 Task: Reply to email with the signature Fernando Perez with the subject 'Request for a case study' from softage.1@softage.net with the message 'Please provide an update on the status of the customer complaint resolution.'
Action: Mouse moved to (850, 203)
Screenshot: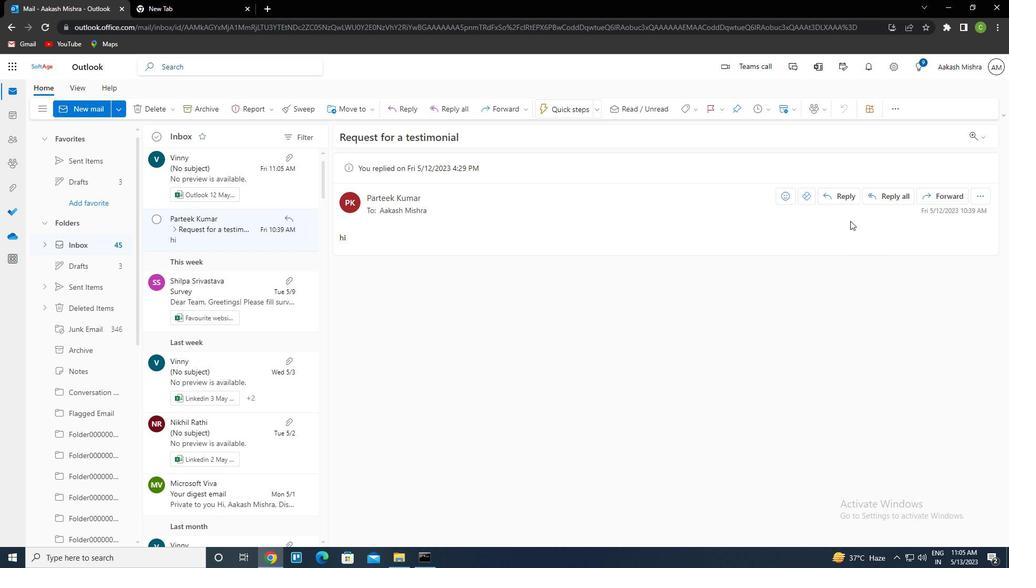 
Action: Mouse pressed left at (850, 203)
Screenshot: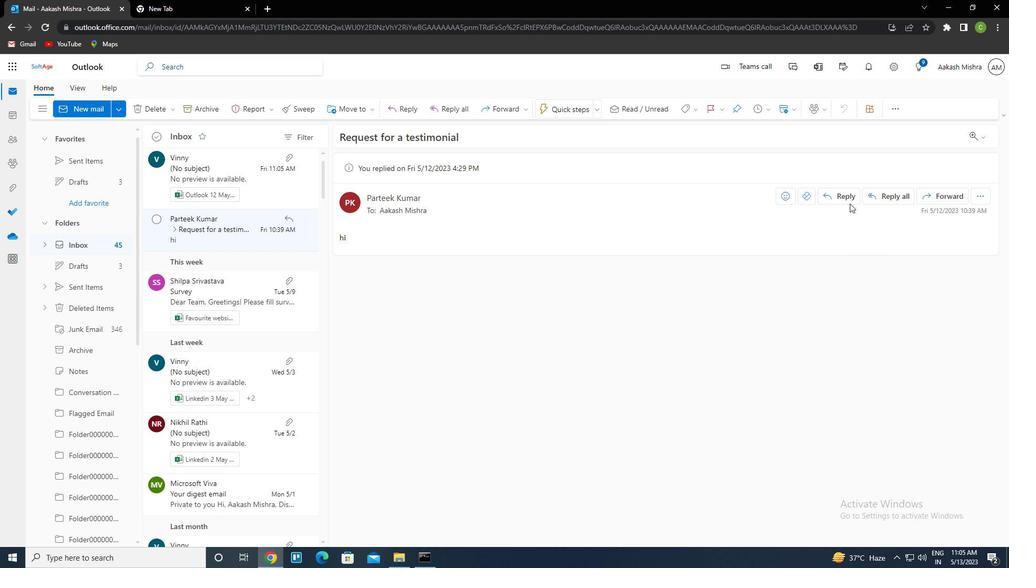 
Action: Mouse moved to (850, 195)
Screenshot: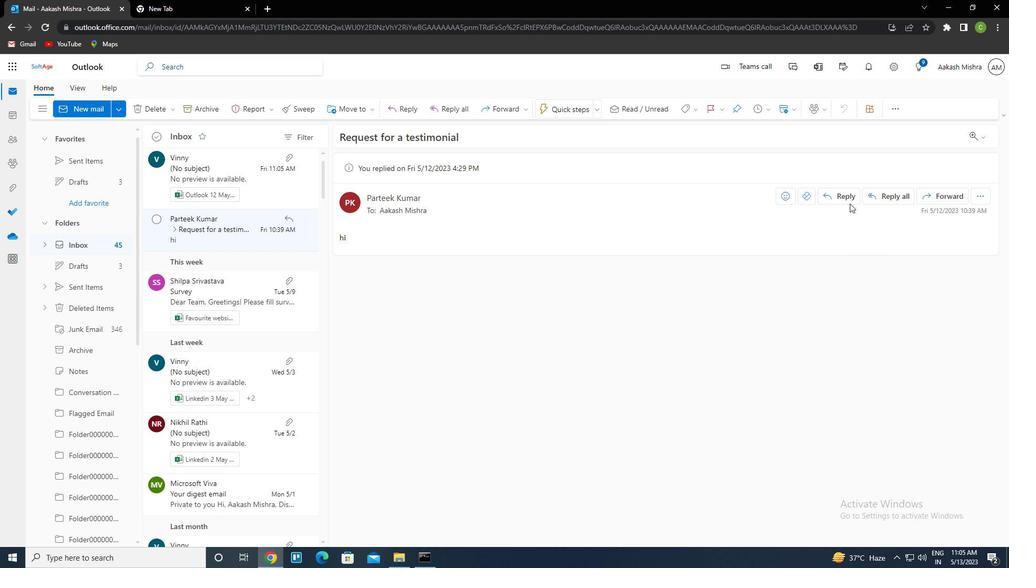 
Action: Mouse pressed left at (850, 195)
Screenshot: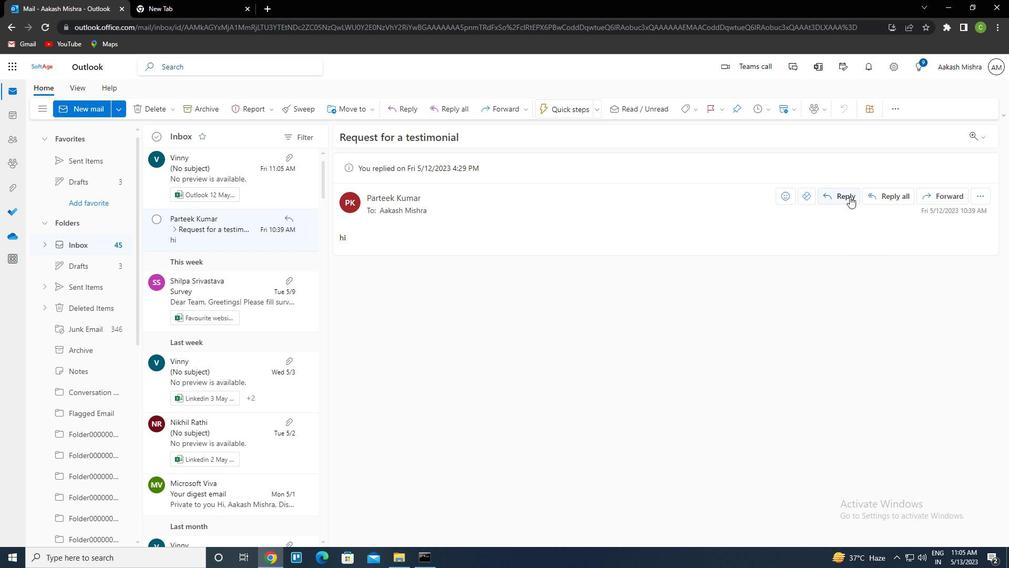 
Action: Mouse moved to (688, 115)
Screenshot: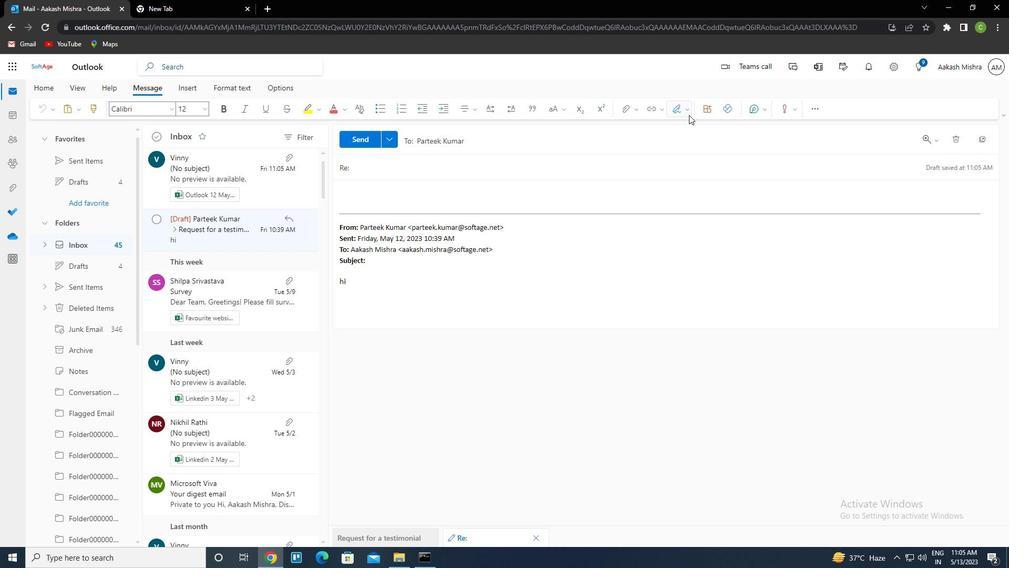 
Action: Mouse pressed left at (688, 115)
Screenshot: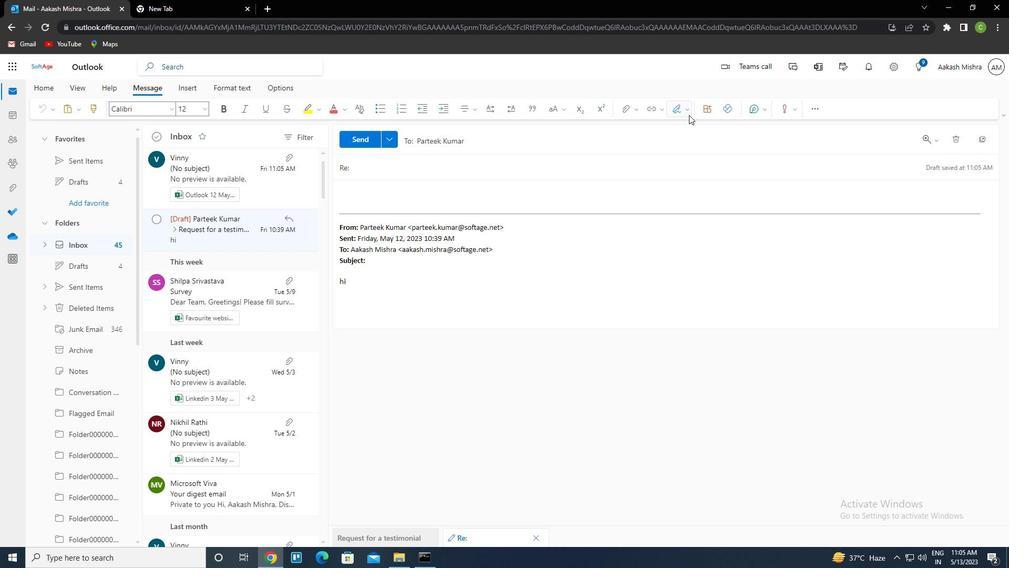 
Action: Mouse moved to (657, 156)
Screenshot: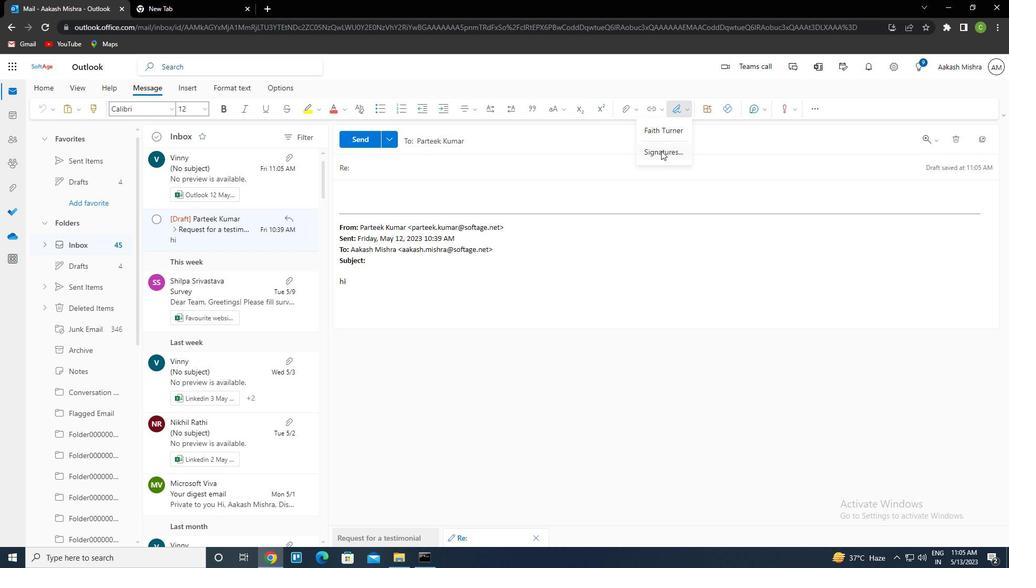 
Action: Mouse pressed left at (657, 156)
Screenshot: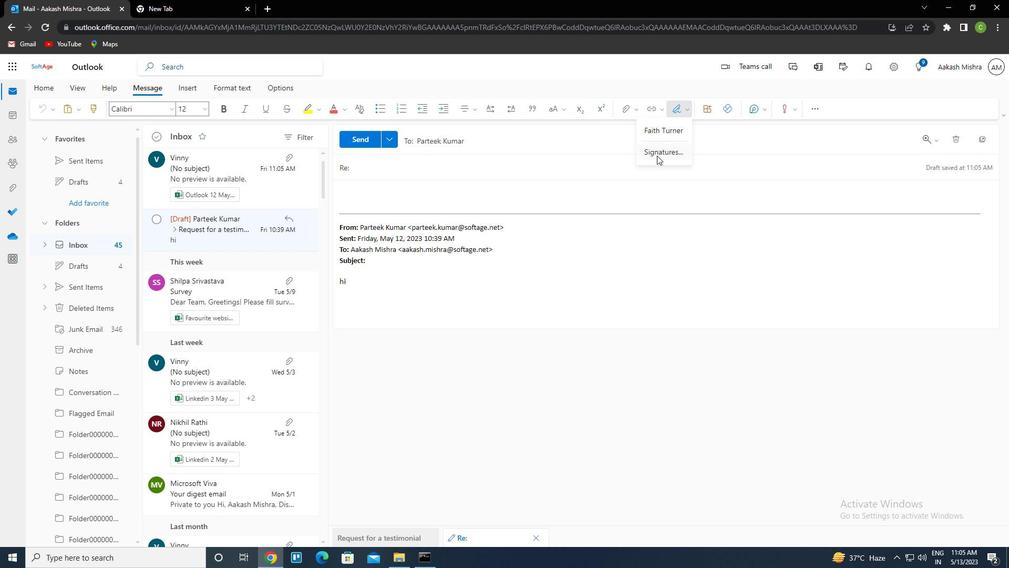 
Action: Mouse moved to (703, 200)
Screenshot: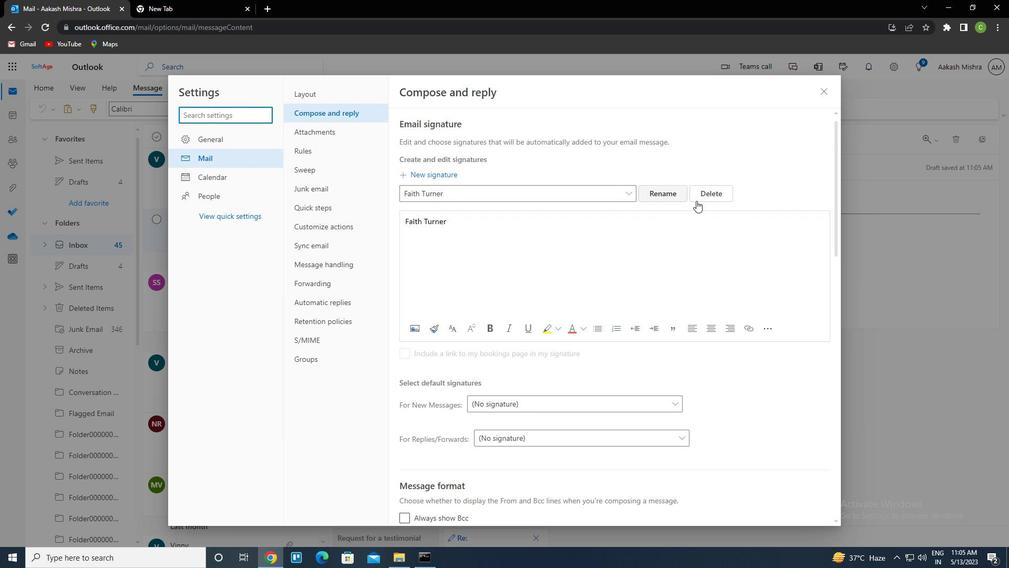 
Action: Mouse pressed left at (703, 200)
Screenshot: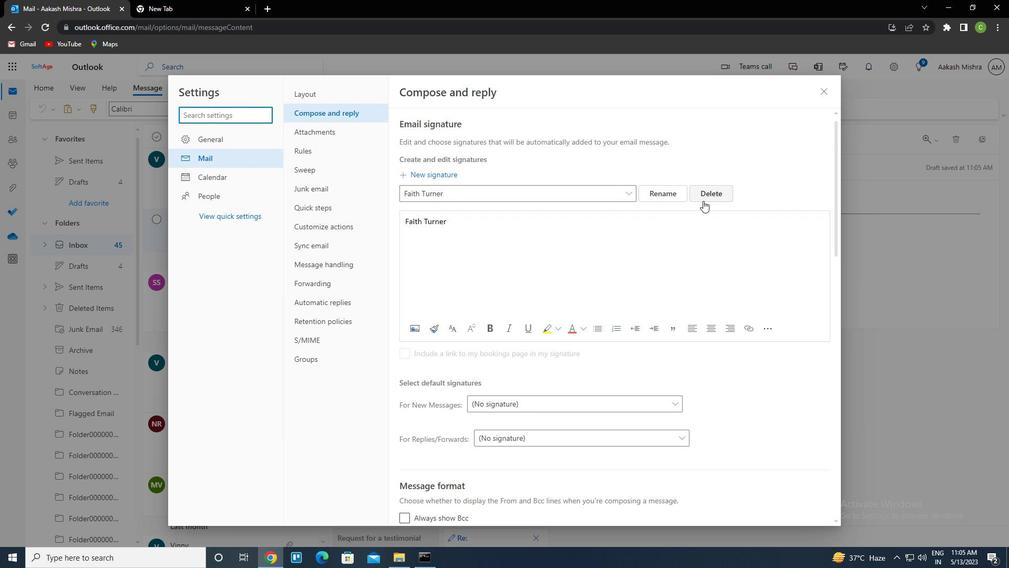 
Action: Mouse moved to (517, 194)
Screenshot: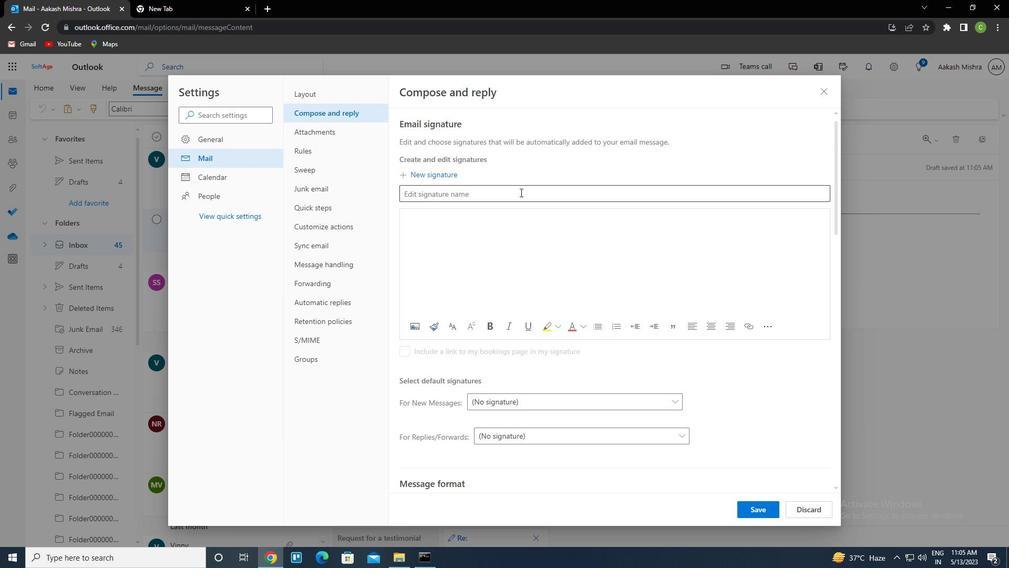 
Action: Mouse pressed left at (517, 194)
Screenshot: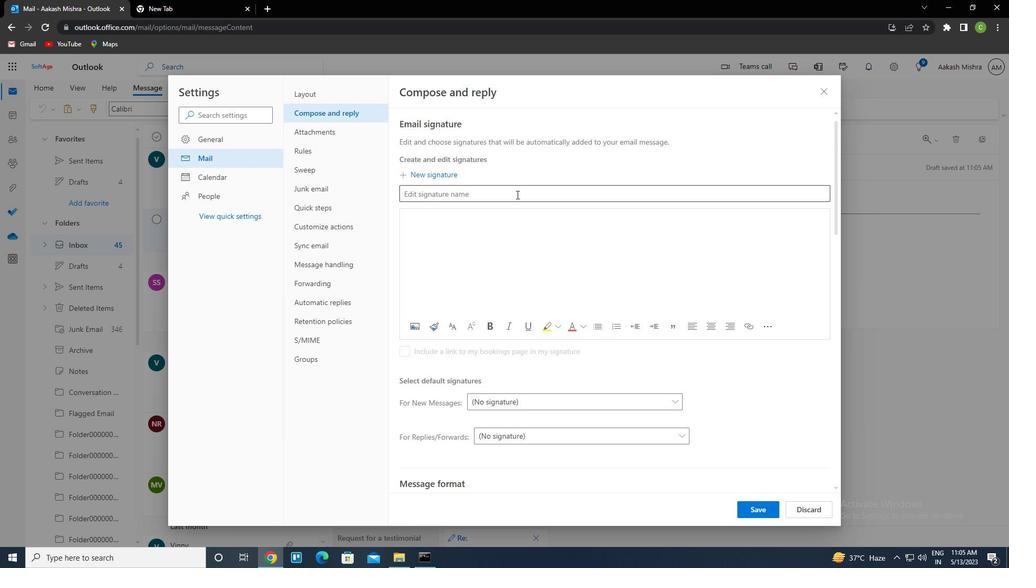 
Action: Key pressed <Key.caps_lock>f<Key.caps_lock>erma<Key.backspace><Key.backspace>nando<Key.space><Key.caps_lock>p<Key.caps_lock>erez<Key.tab><Key.caps_lock>f<Key.caps_lock>ernando<Key.space><Key.caps_lock>p<Key.caps_lock>erez
Screenshot: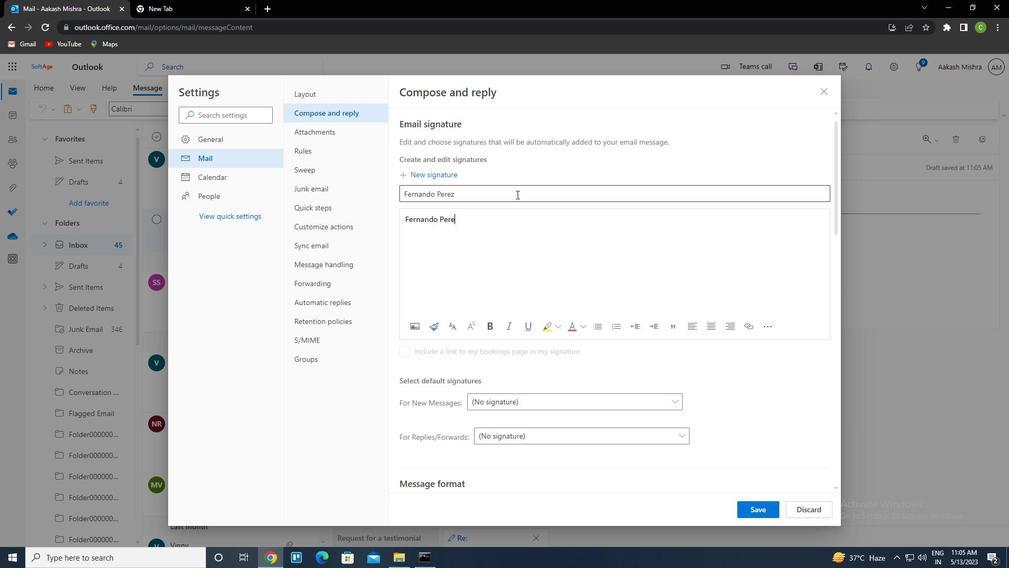 
Action: Mouse moved to (765, 506)
Screenshot: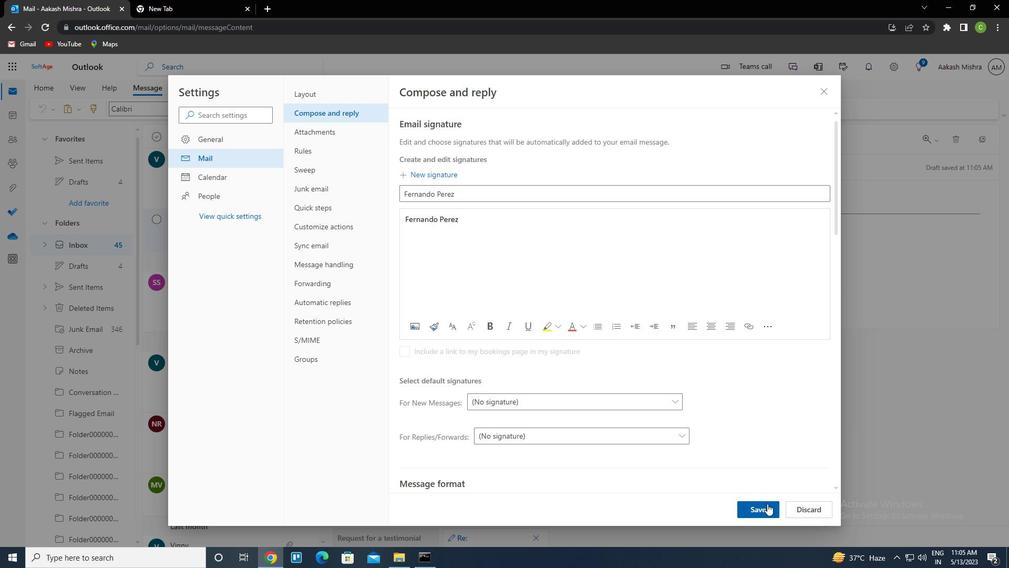 
Action: Mouse pressed left at (765, 506)
Screenshot: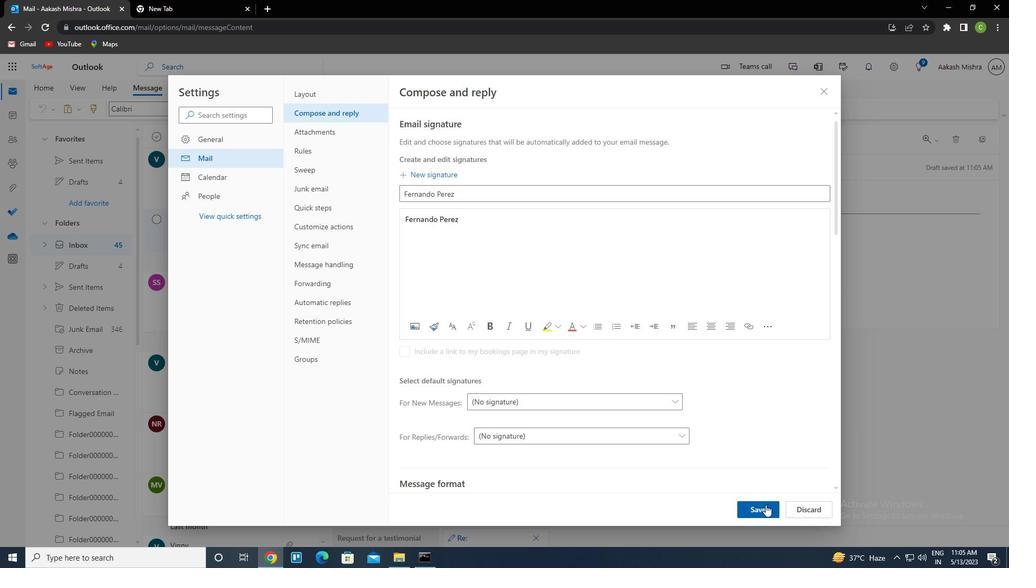 
Action: Mouse moved to (826, 87)
Screenshot: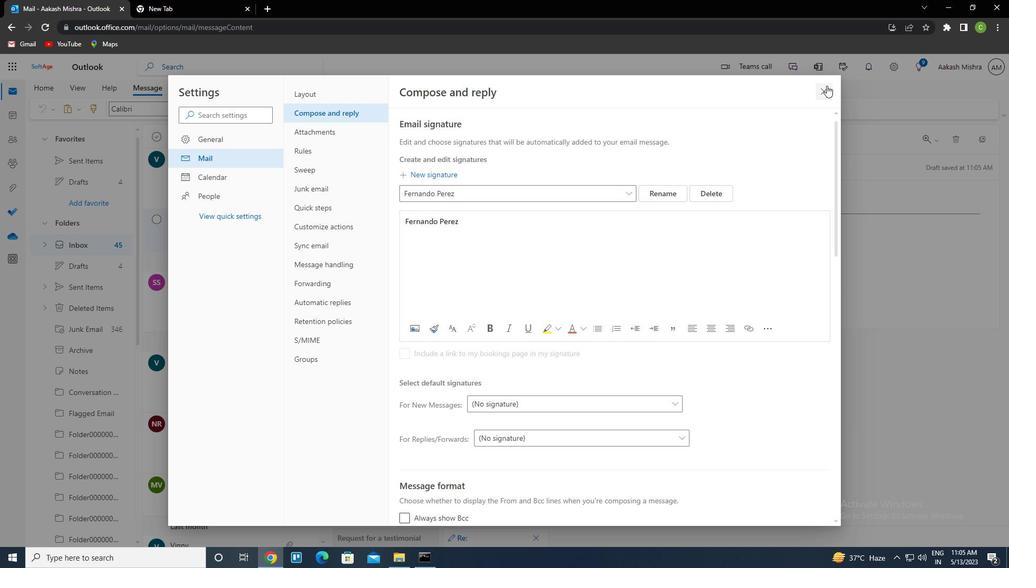 
Action: Mouse pressed left at (826, 87)
Screenshot: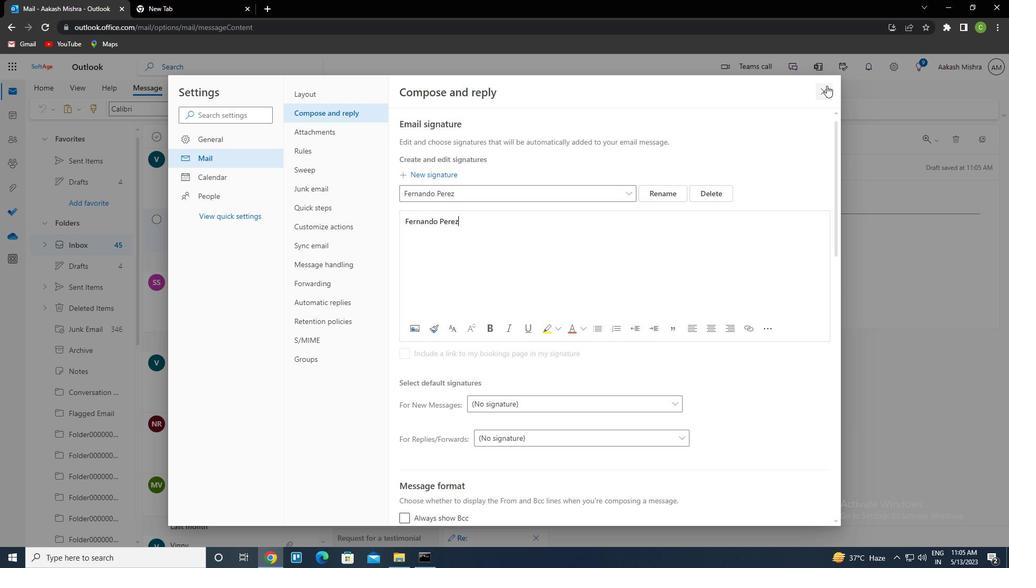 
Action: Mouse moved to (683, 111)
Screenshot: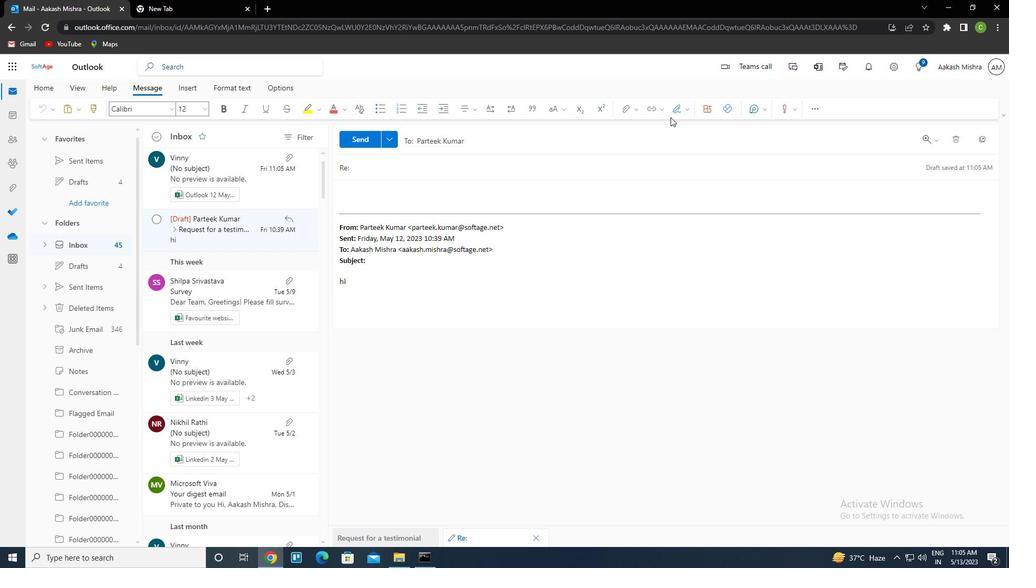 
Action: Mouse pressed left at (683, 111)
Screenshot: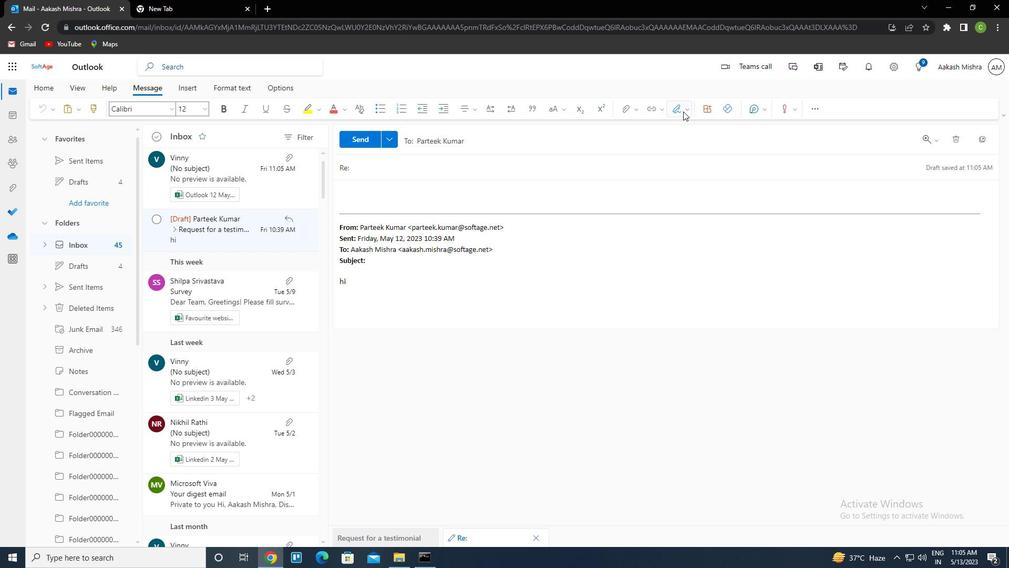
Action: Mouse moved to (653, 133)
Screenshot: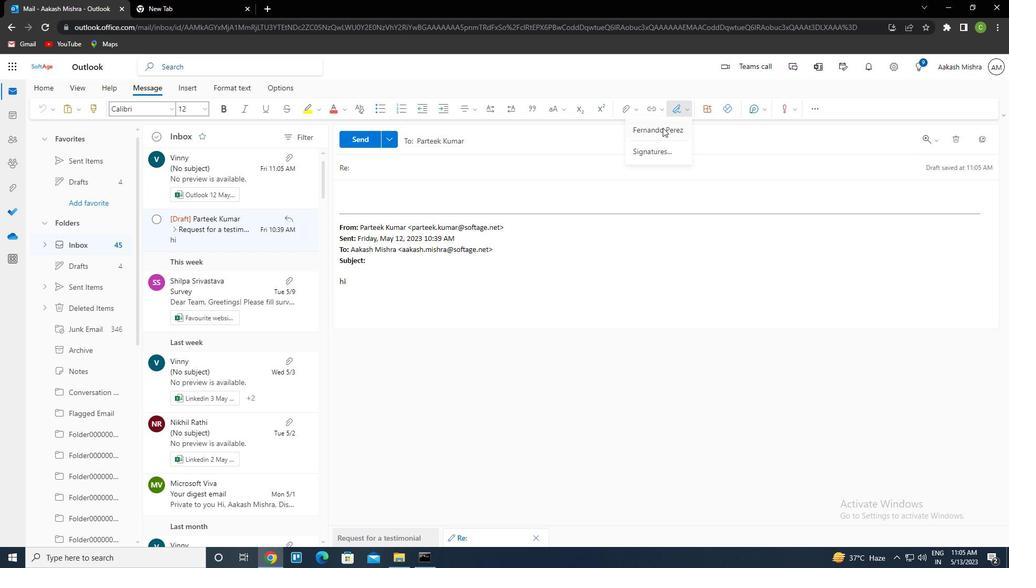 
Action: Mouse pressed left at (653, 133)
Screenshot: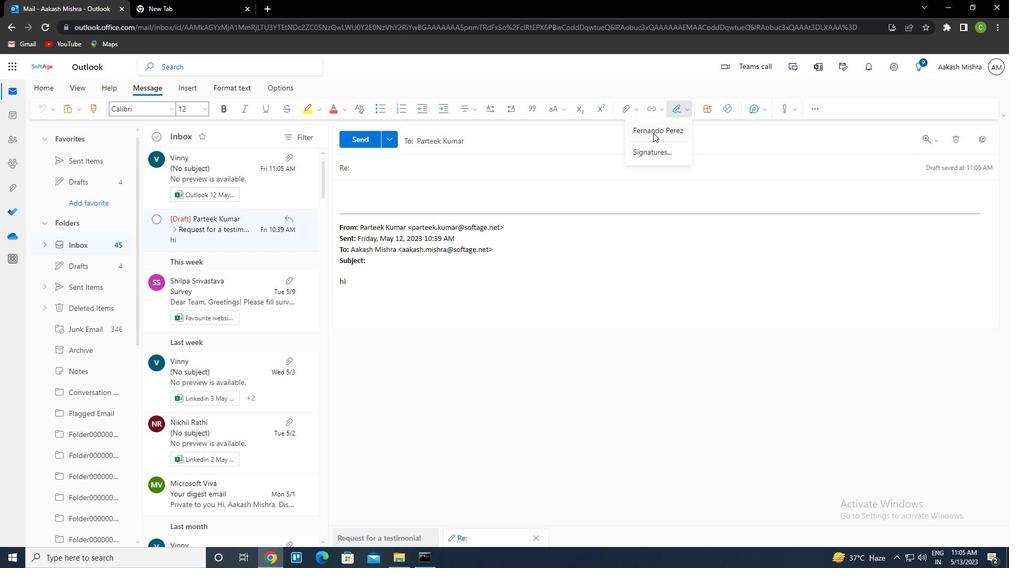 
Action: Mouse moved to (381, 170)
Screenshot: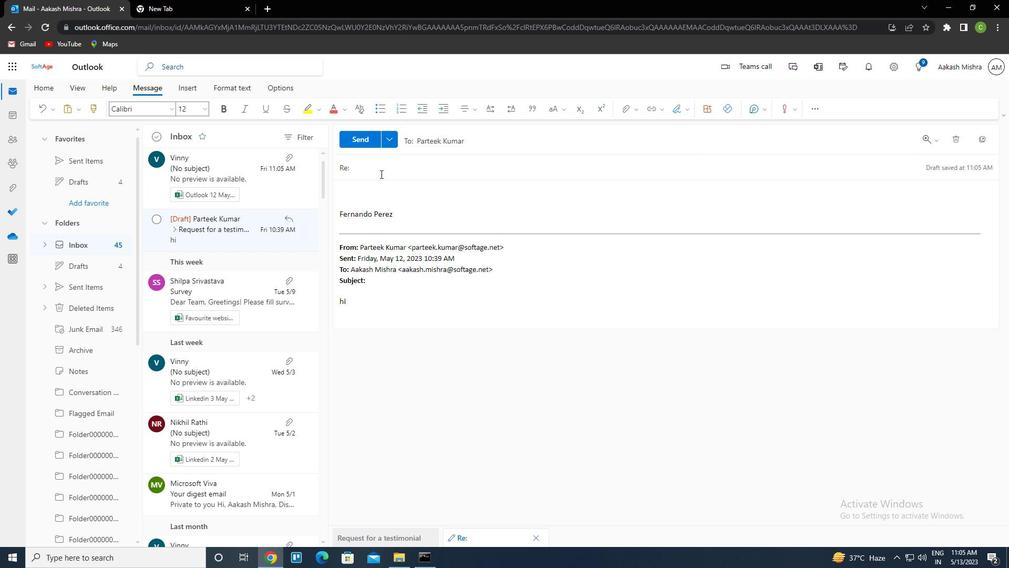 
Action: Mouse pressed left at (381, 170)
Screenshot: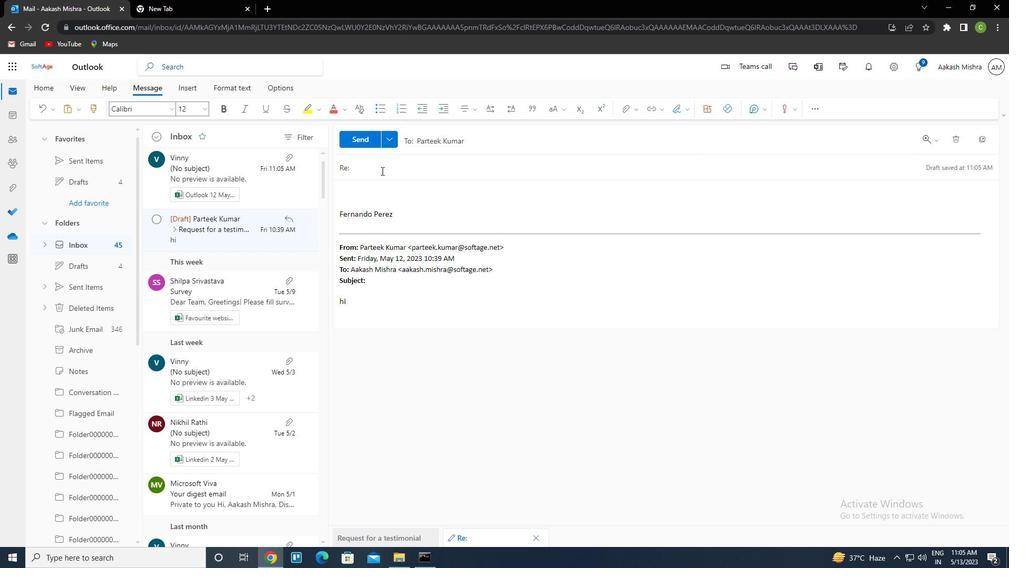 
Action: Key pressed <Key.caps_lock>r<Key.caps_lock>equest<Key.space>for<Key.space>a<Key.space>case<Key.space>study<Key.tab><Key.caps_lock>p<Key.caps_lock>lease<Key.space>provide<Key.space>an<Key.space>update<Key.space>on<Key.space>the<Key.space>status<Key.space>of<Key.space>the<Key.space>customer<Key.space>complaint<Key.space>resolution
Screenshot: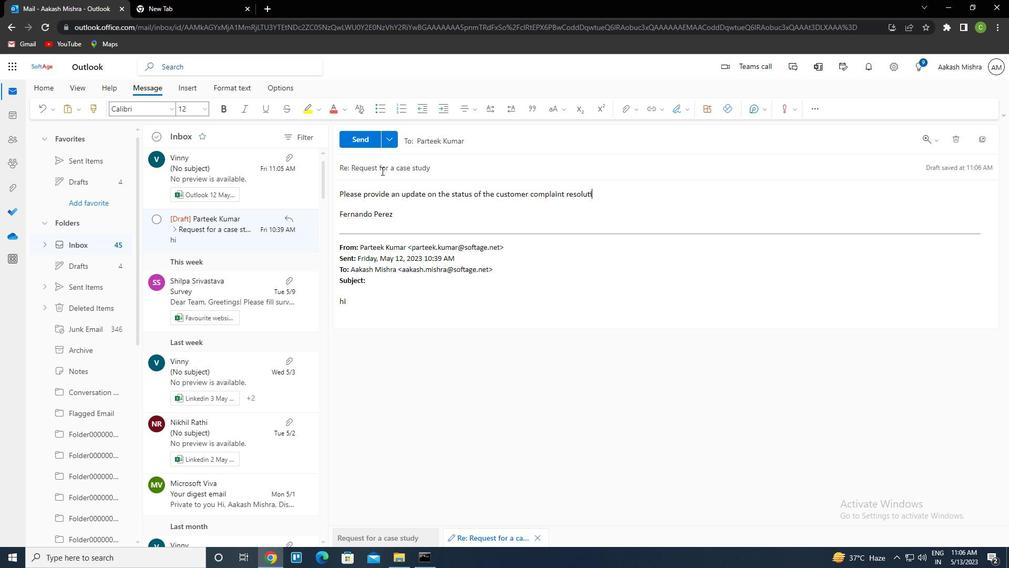 
Action: Mouse moved to (357, 135)
Screenshot: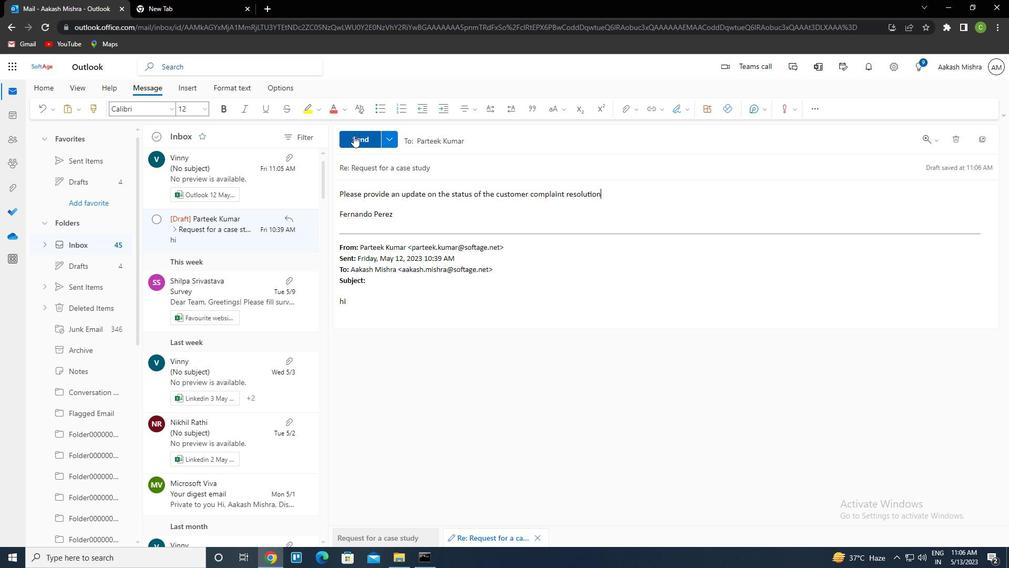 
Action: Mouse pressed left at (357, 135)
Screenshot: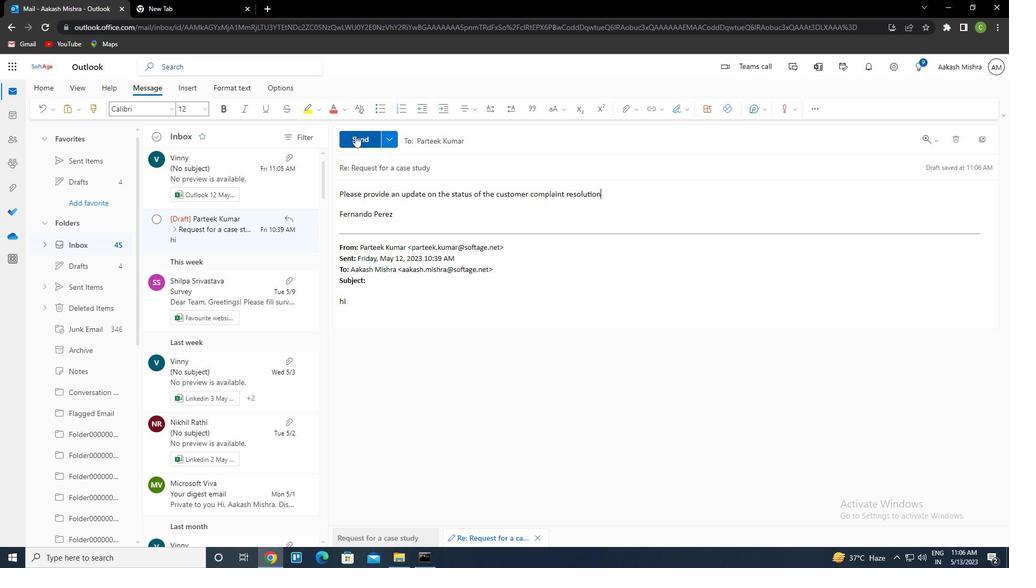 
Action: Mouse moved to (462, 416)
Screenshot: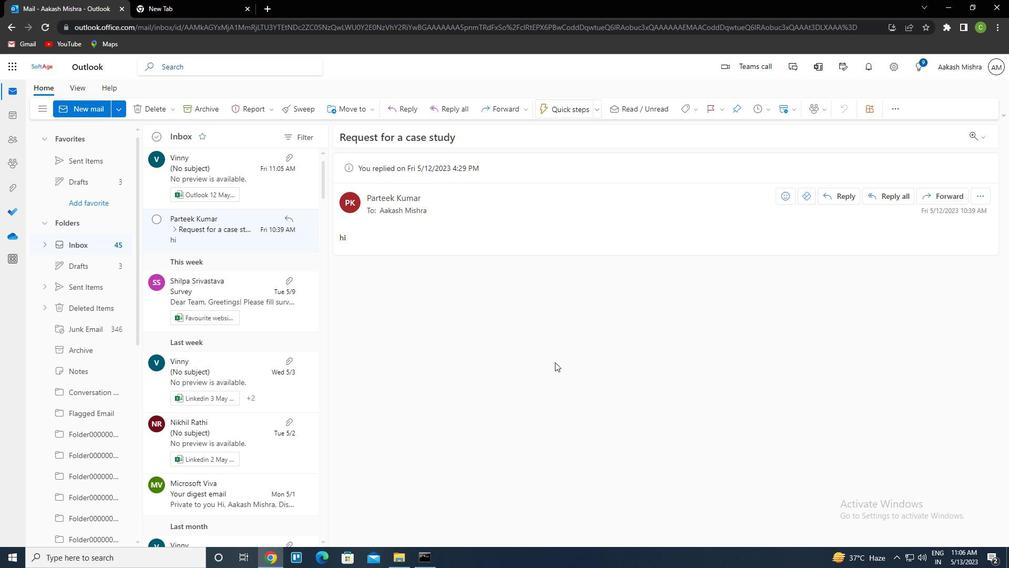 
